 Task: Set prettier tab width of 2.
Action: Mouse moved to (4, 469)
Screenshot: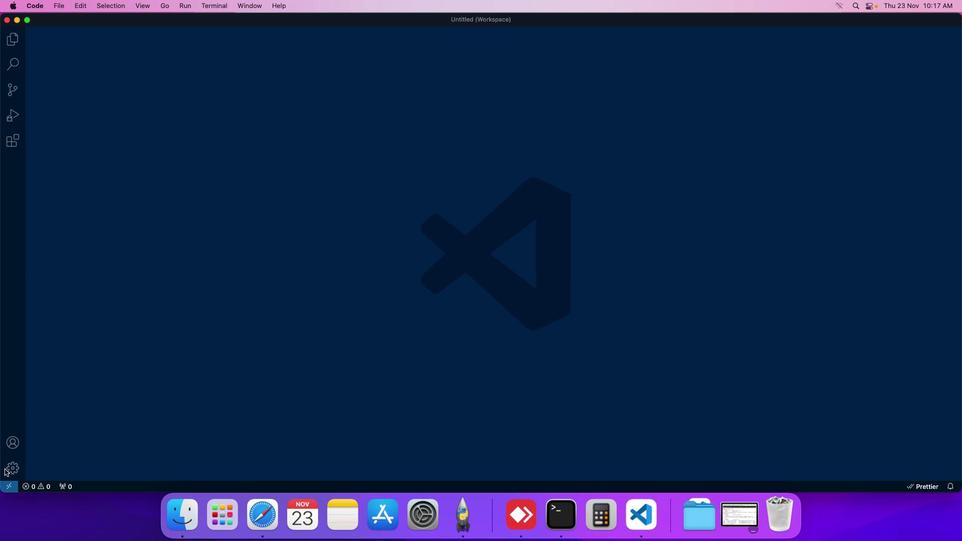 
Action: Mouse pressed left at (4, 469)
Screenshot: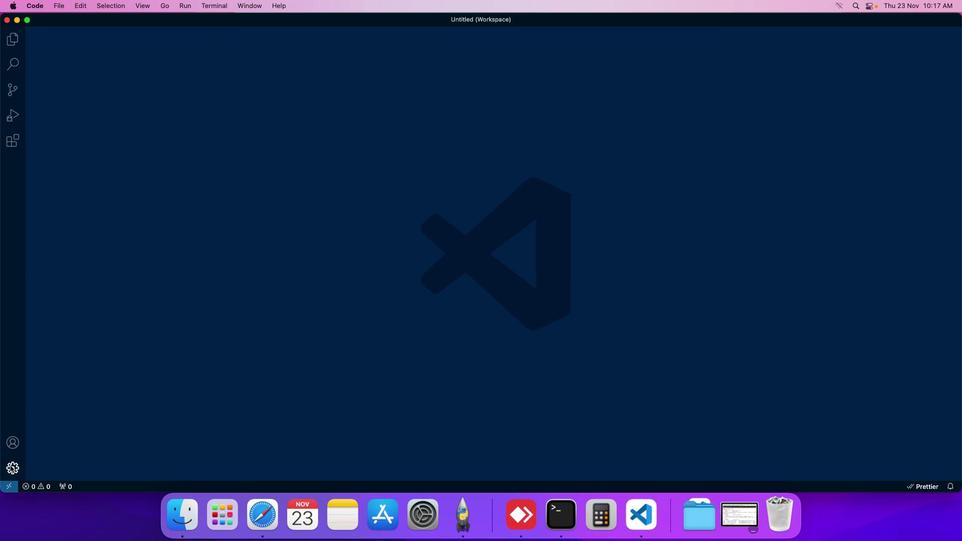 
Action: Mouse moved to (76, 392)
Screenshot: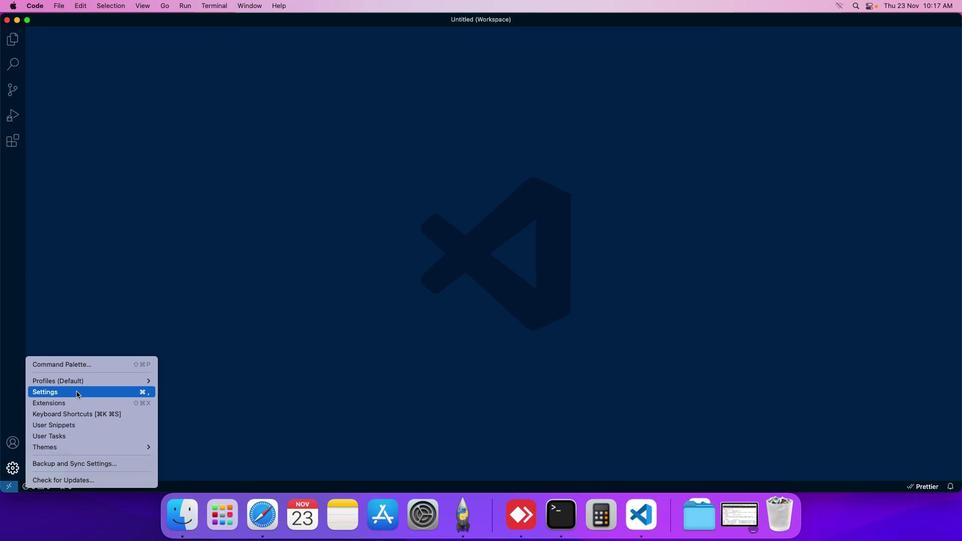 
Action: Mouse pressed left at (76, 392)
Screenshot: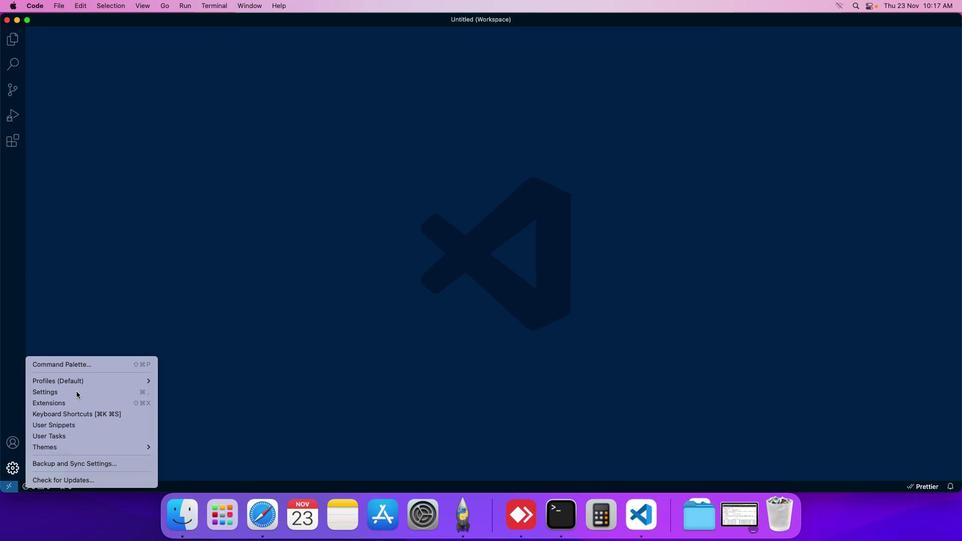 
Action: Mouse moved to (229, 76)
Screenshot: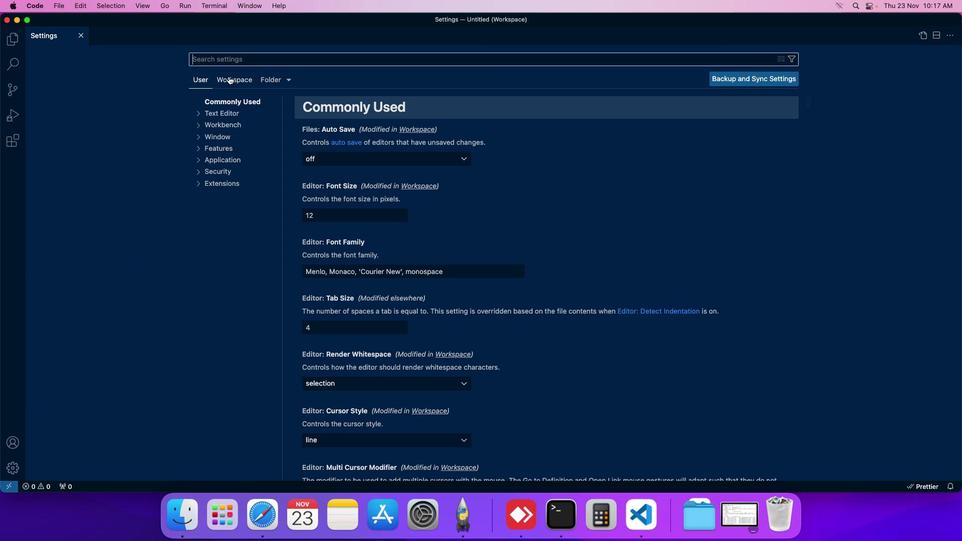 
Action: Mouse pressed left at (229, 76)
Screenshot: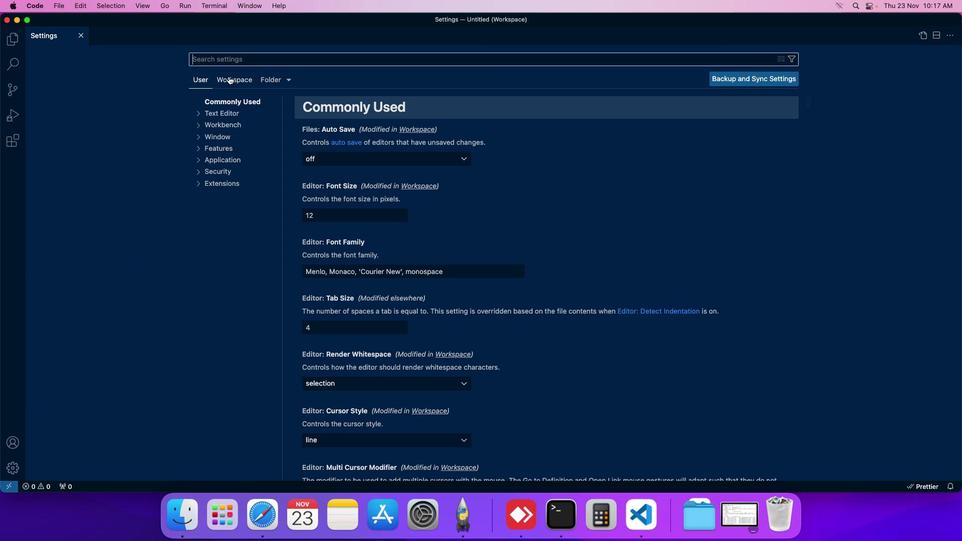 
Action: Mouse moved to (217, 168)
Screenshot: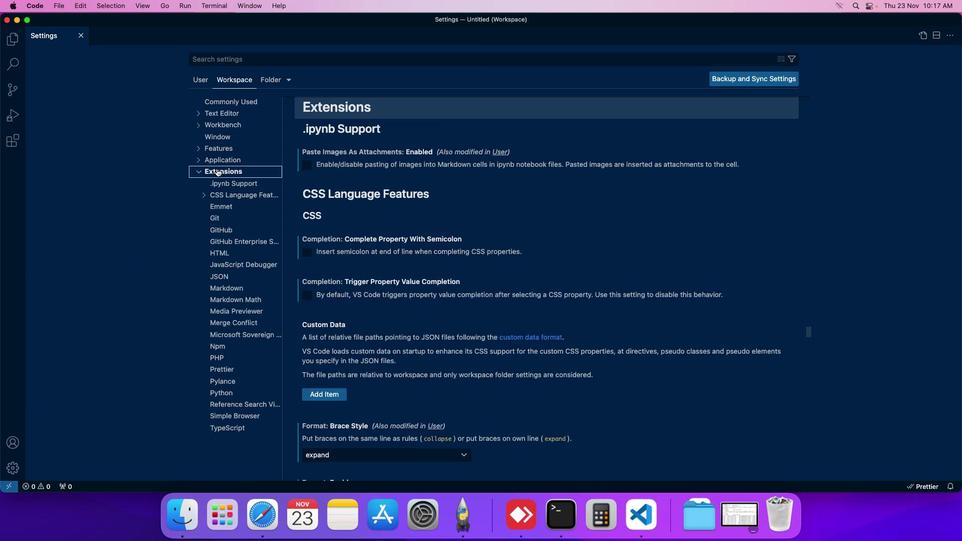 
Action: Mouse pressed left at (217, 168)
Screenshot: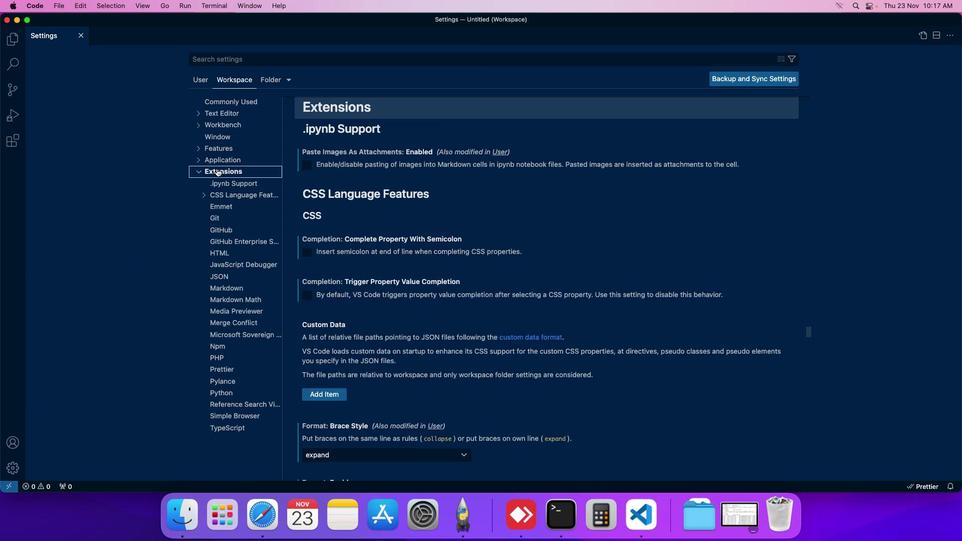 
Action: Mouse moved to (236, 370)
Screenshot: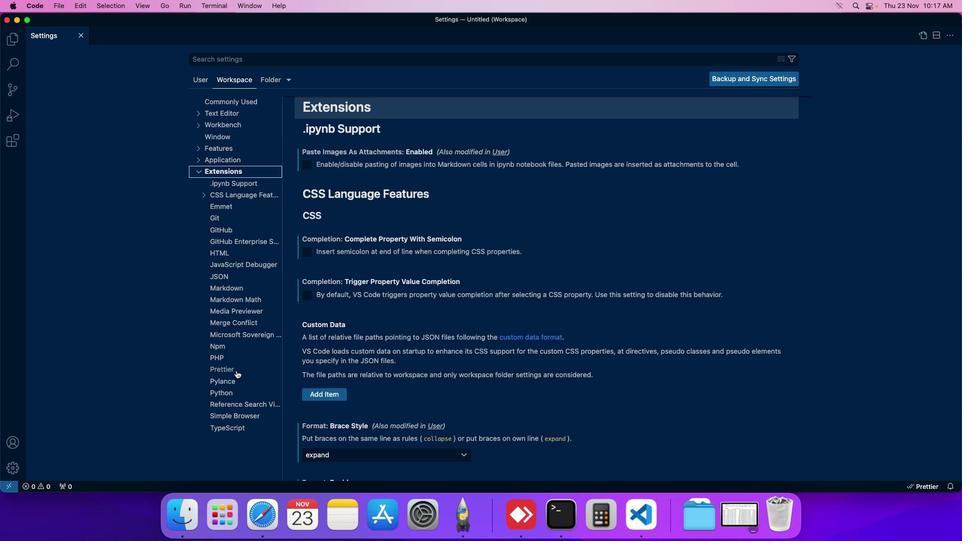
Action: Mouse pressed left at (236, 370)
Screenshot: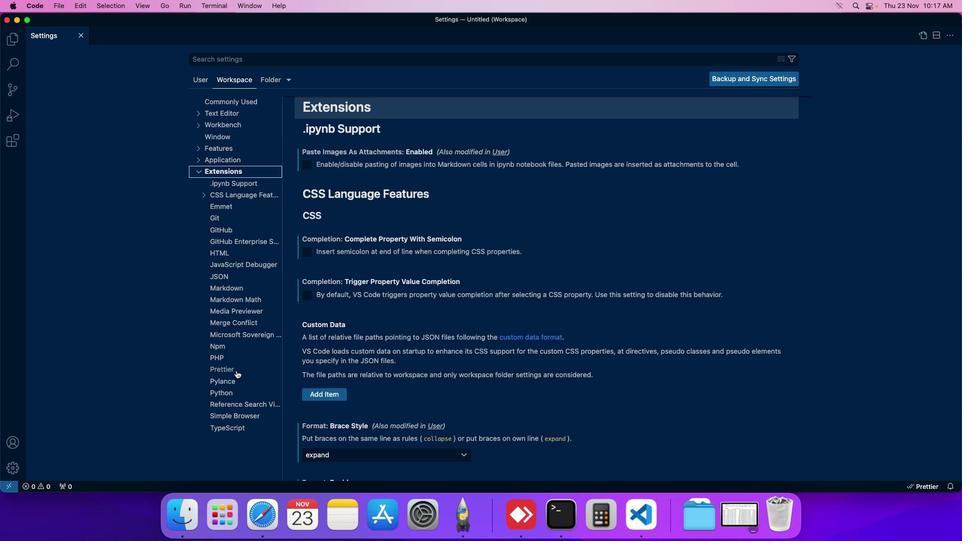 
Action: Mouse moved to (386, 357)
Screenshot: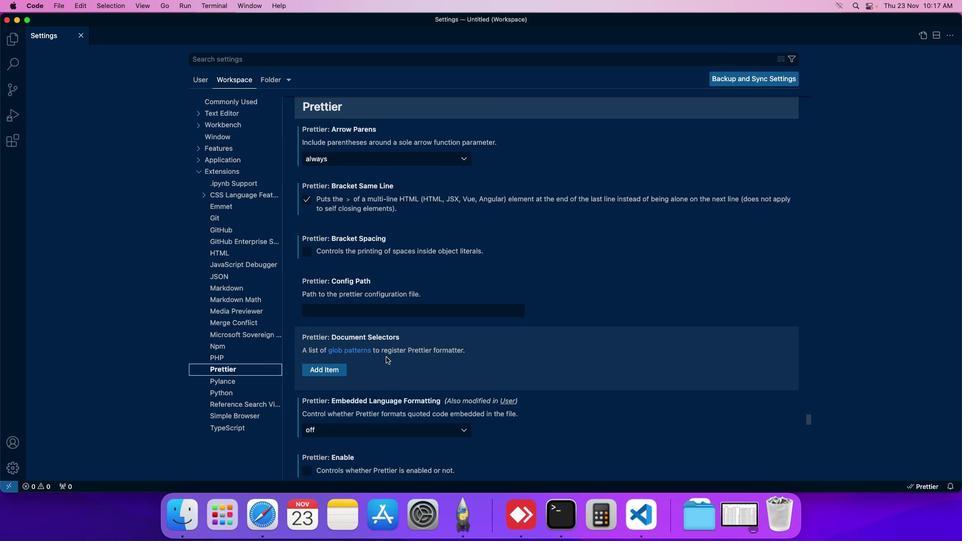 
Action: Mouse scrolled (386, 357) with delta (0, 0)
Screenshot: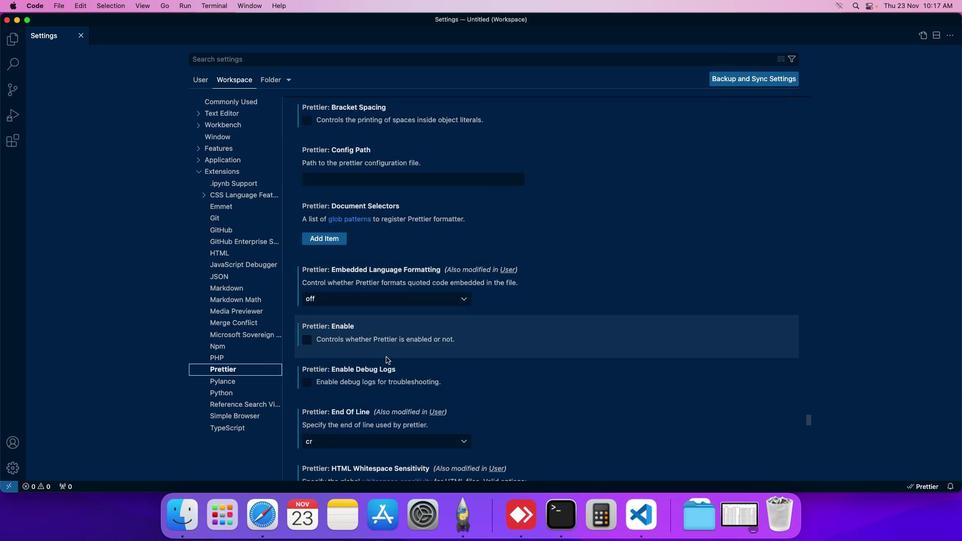 
Action: Mouse scrolled (386, 357) with delta (0, 0)
Screenshot: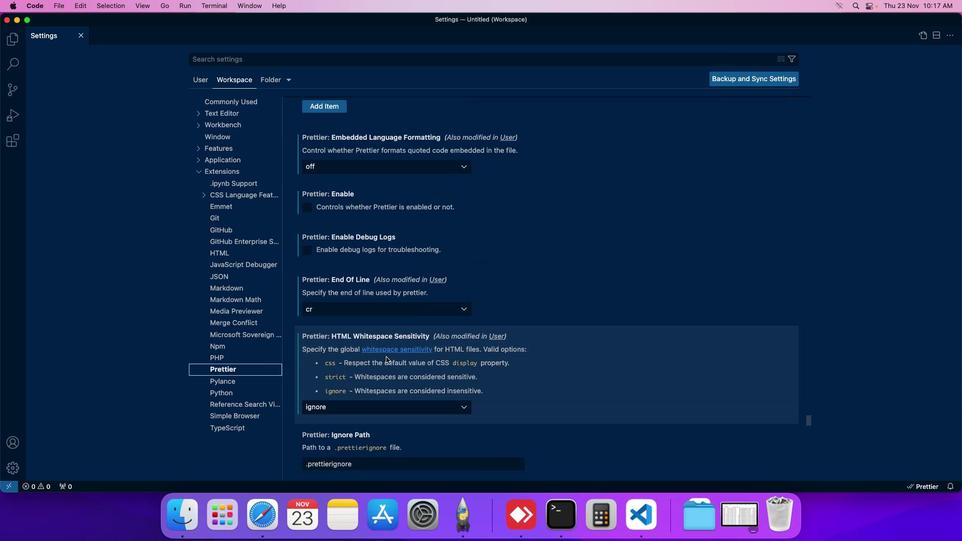 
Action: Mouse scrolled (386, 357) with delta (0, 0)
Screenshot: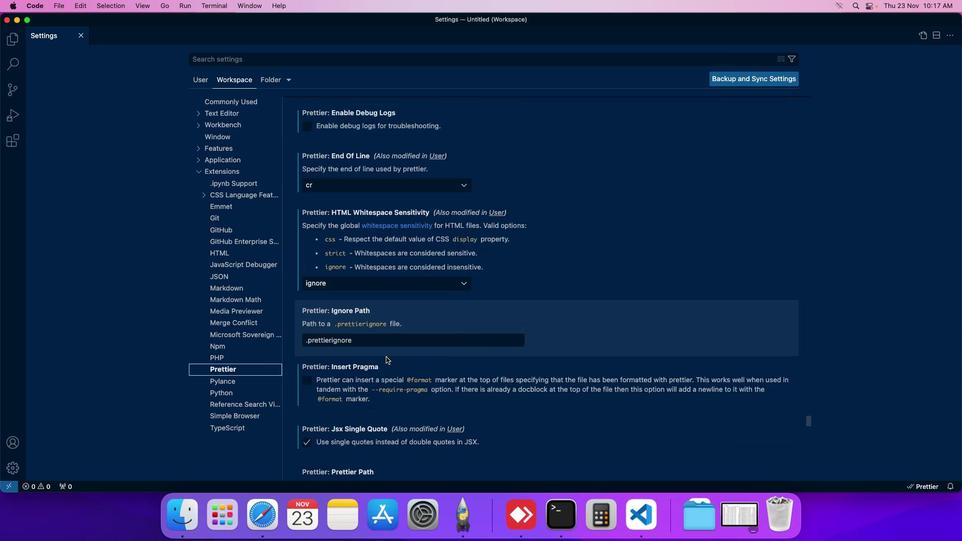 
Action: Mouse scrolled (386, 357) with delta (0, 0)
Screenshot: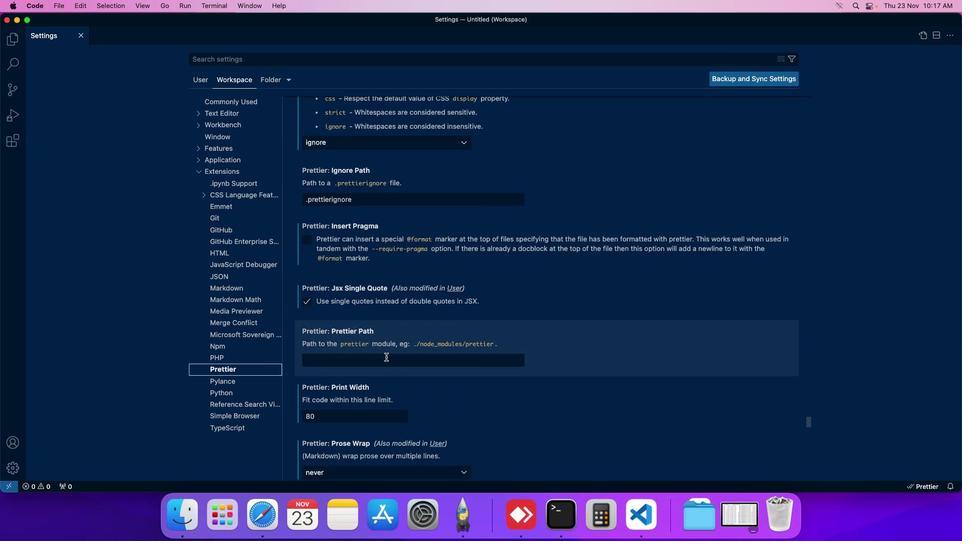 
Action: Mouse scrolled (386, 357) with delta (0, 0)
Screenshot: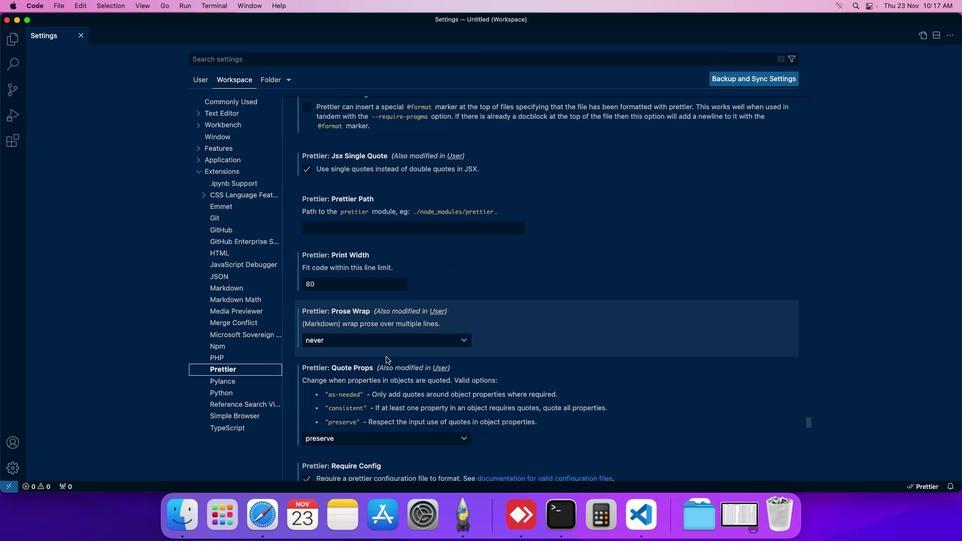 
Action: Mouse moved to (386, 357)
Screenshot: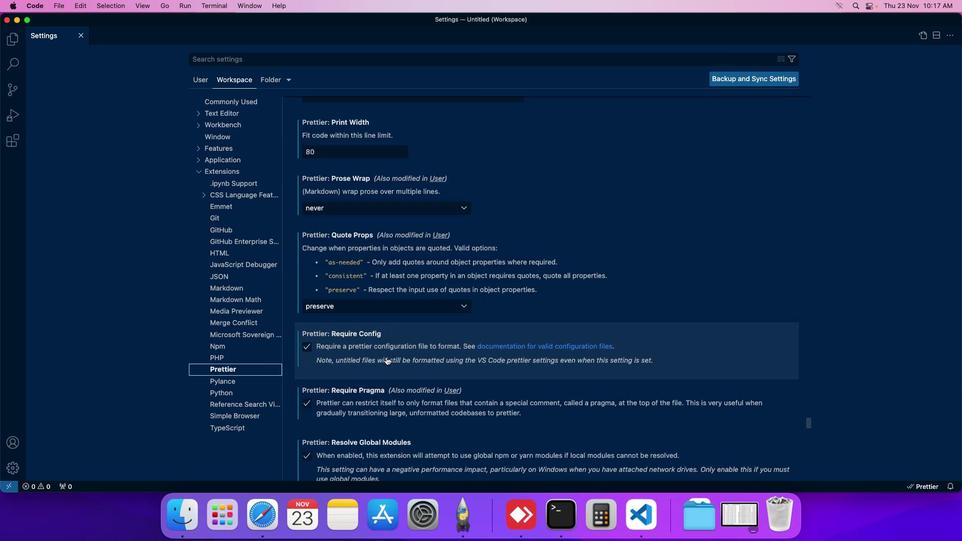 
Action: Mouse scrolled (386, 357) with delta (0, 0)
Screenshot: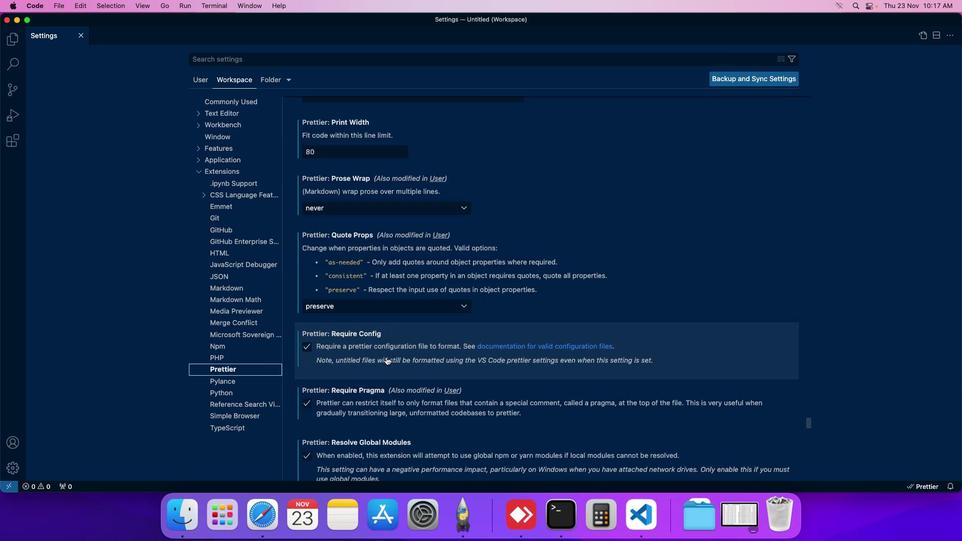 
Action: Mouse scrolled (386, 357) with delta (0, 0)
Screenshot: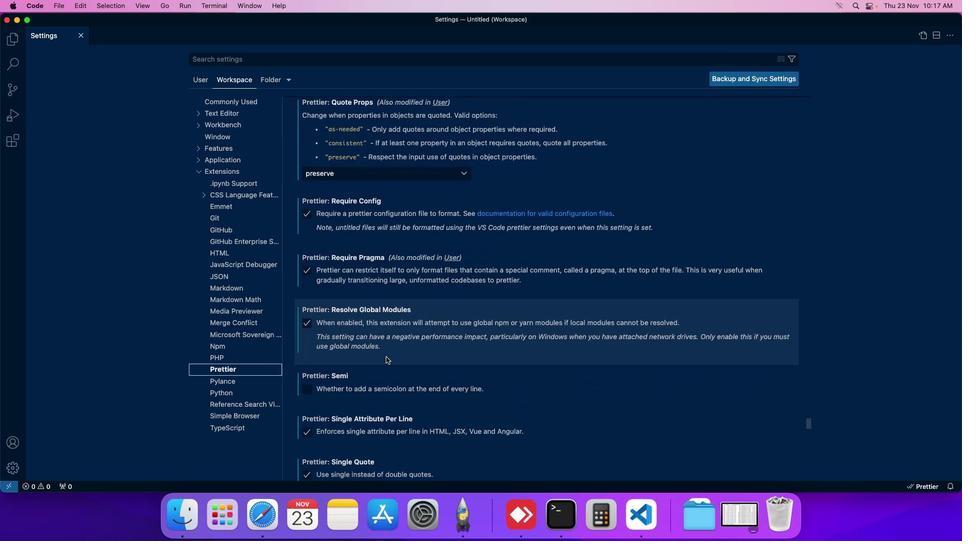 
Action: Mouse moved to (386, 357)
Screenshot: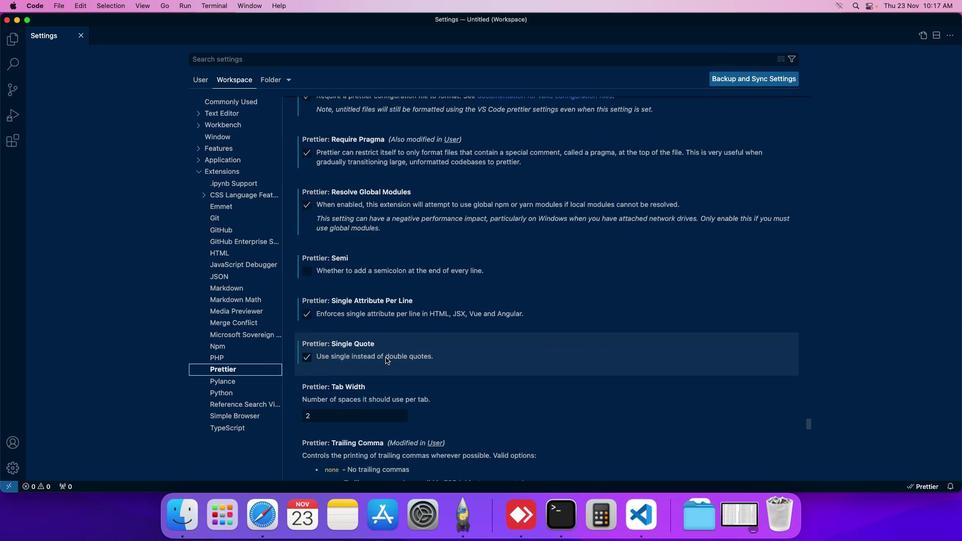 
Action: Mouse scrolled (386, 357) with delta (0, 0)
Screenshot: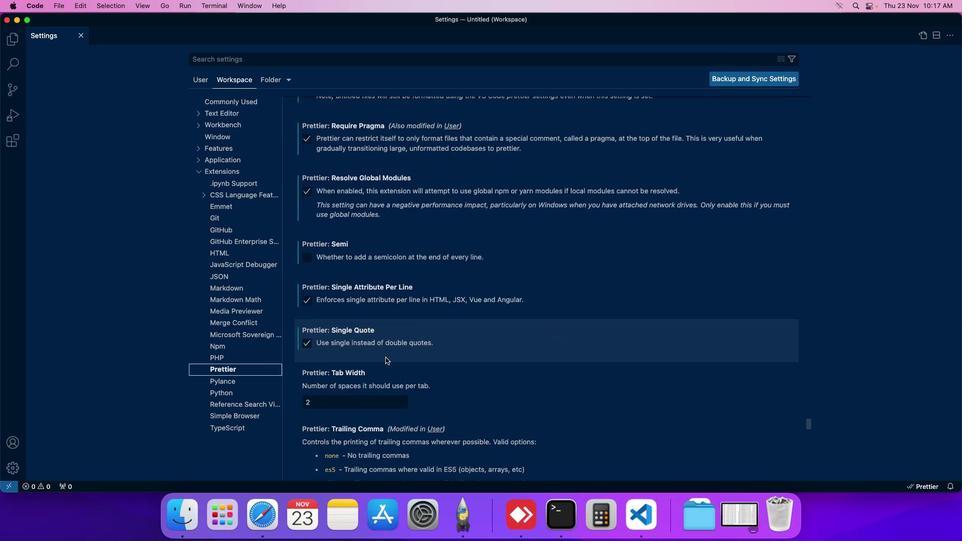 
Action: Mouse scrolled (386, 357) with delta (0, 0)
Screenshot: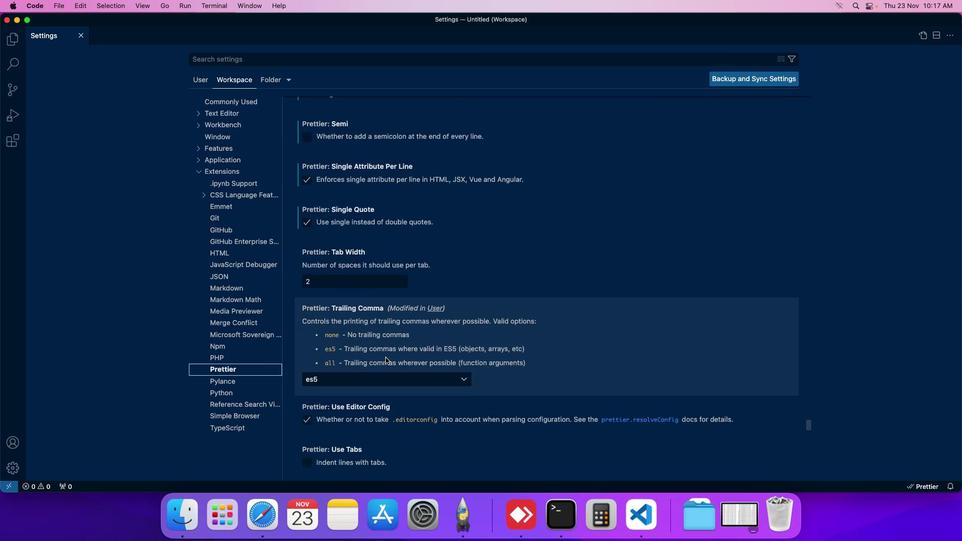 
Action: Mouse moved to (353, 263)
Screenshot: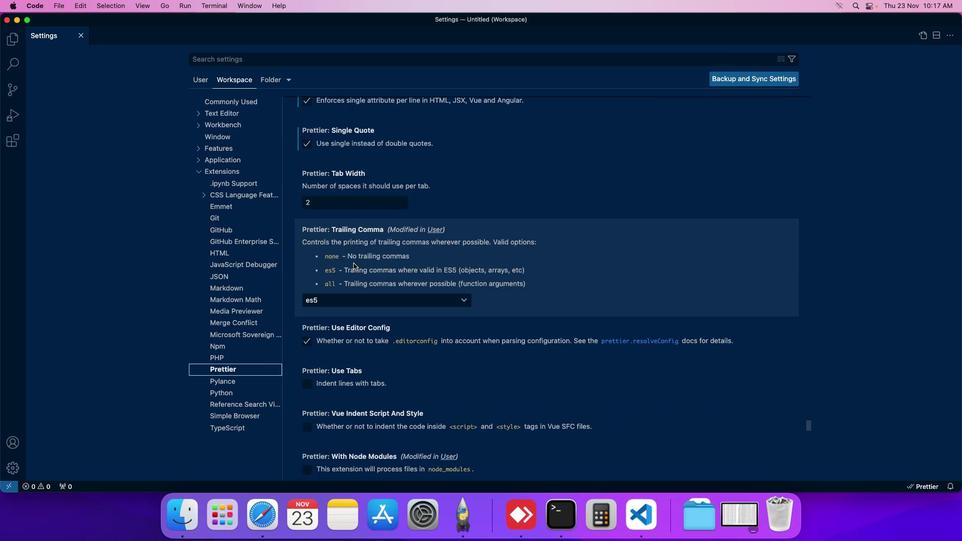 
Action: Mouse scrolled (353, 263) with delta (0, 0)
Screenshot: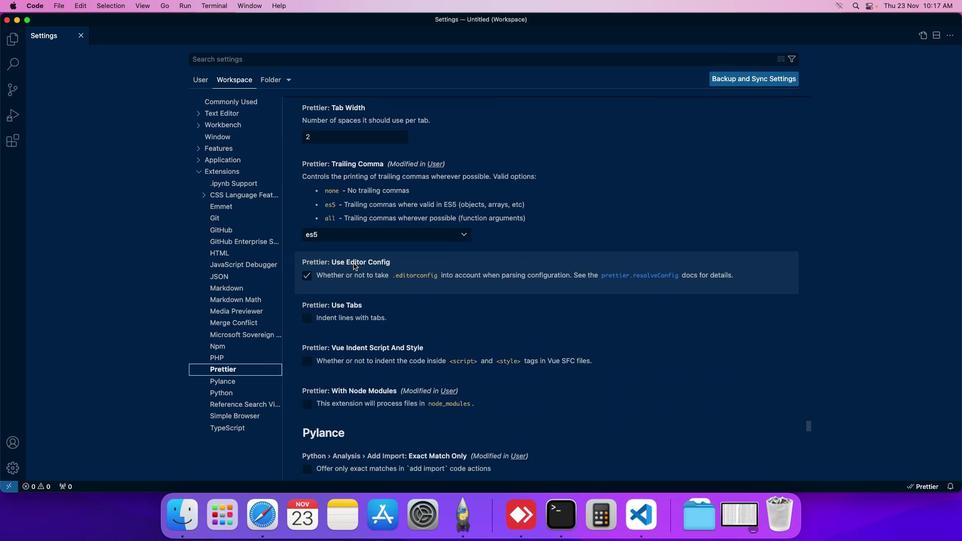 
Action: Mouse moved to (353, 264)
Screenshot: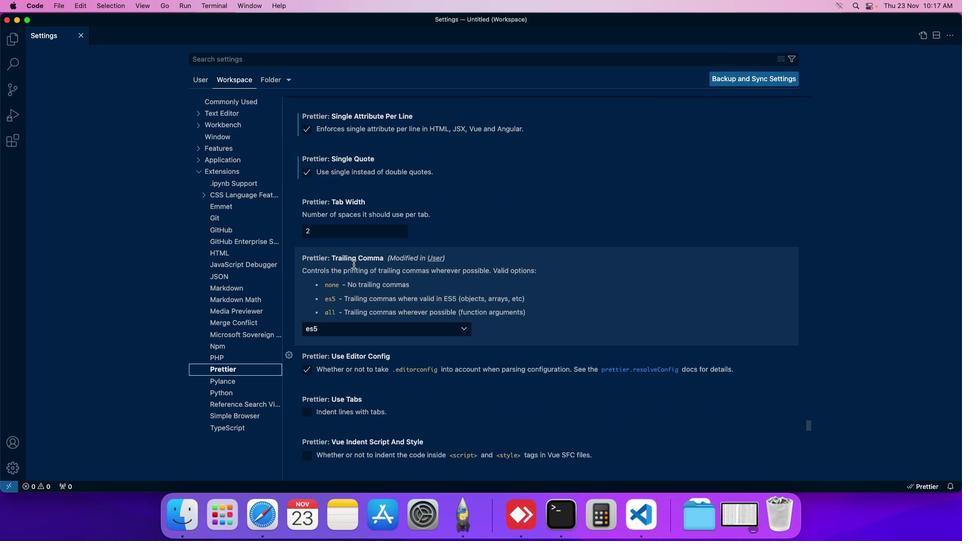 
Action: Mouse scrolled (353, 264) with delta (0, 0)
Screenshot: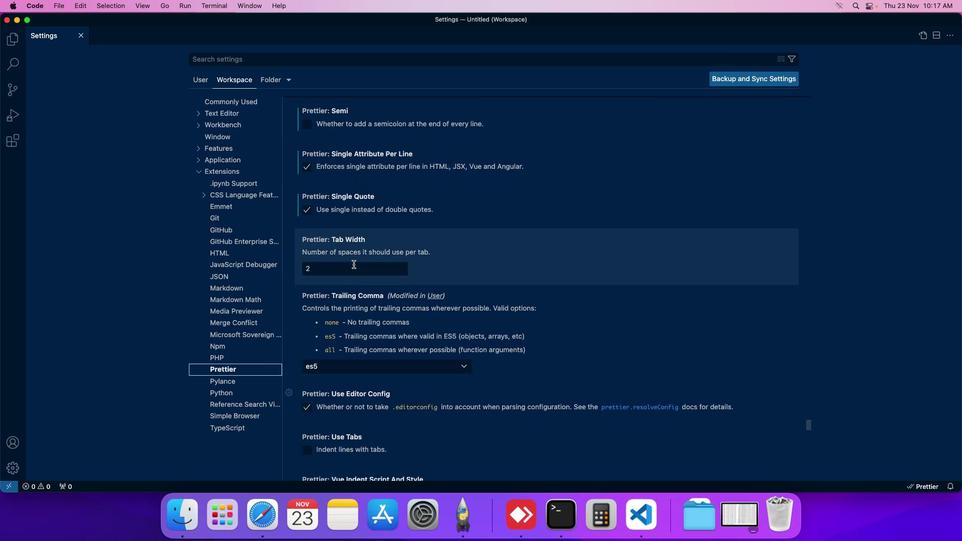 
Action: Mouse moved to (353, 265)
Screenshot: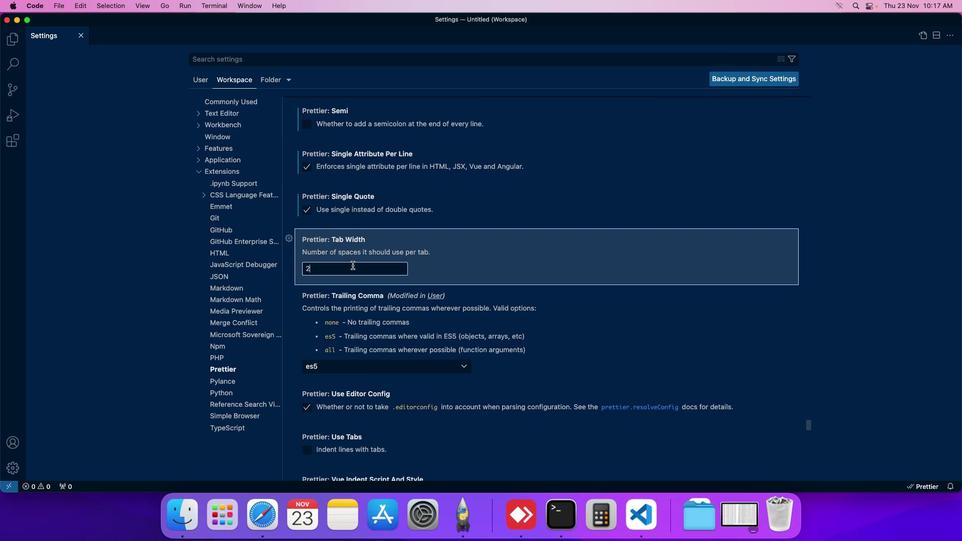 
Action: Mouse pressed left at (353, 265)
Screenshot: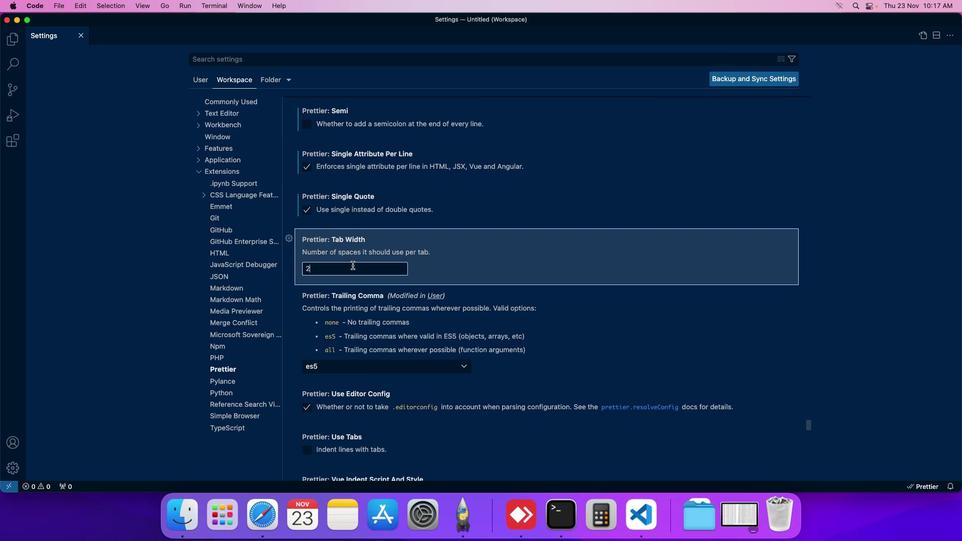 
Action: Mouse moved to (352, 265)
Screenshot: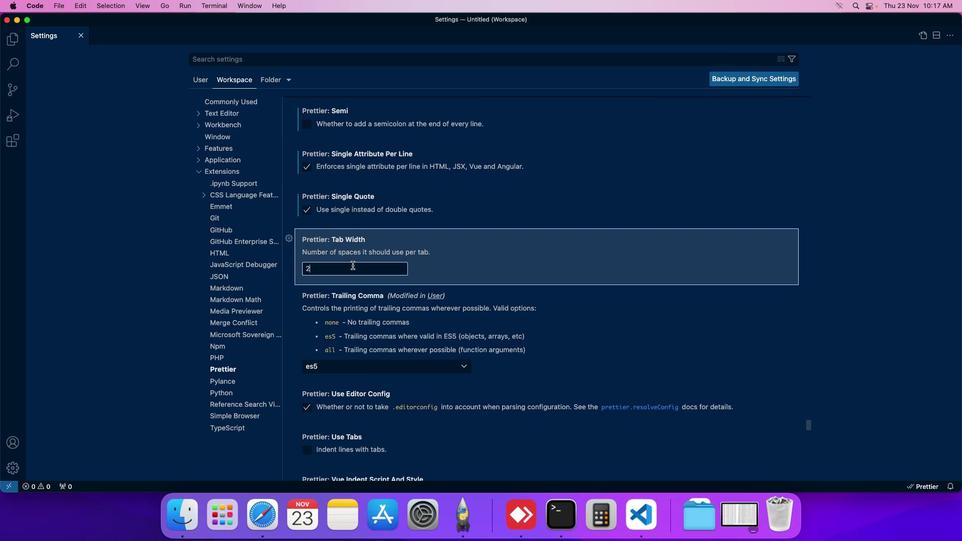 
Action: Key pressed Key.backspace'2'
Screenshot: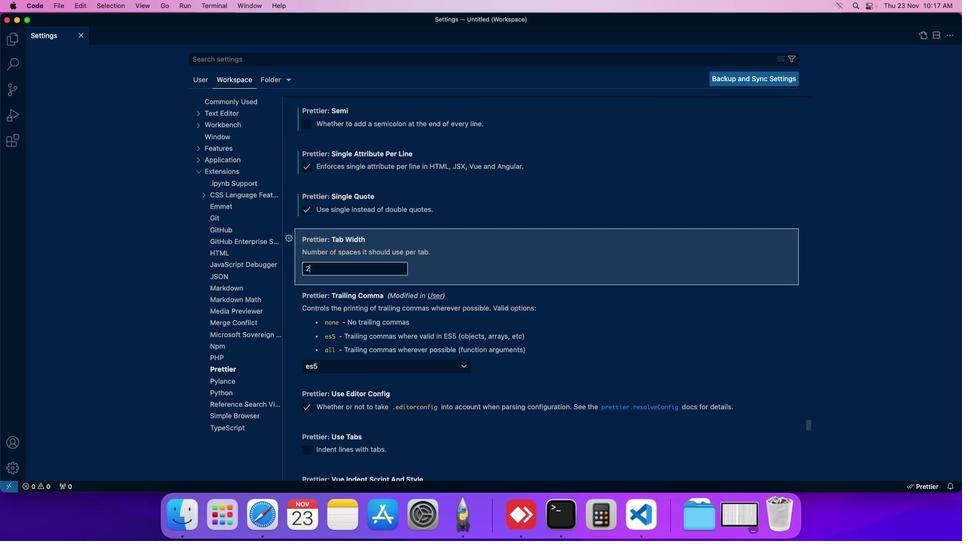 
